 Task: Add an event with the title Second Interview with Lalit, date '2023/12/07', time 7:00 AM to 9:00 AMand add a description: During this session, we will gather a diverse group of experts, including environmentalists, engineers, urban planners, technology enthusiasts, and policy makers, to foster a multidimensional perspective on the topic. Through an open exchange of ideas, we will collectively explore creative strategies to minimize carbon emissions, reduce traffic congestion, and promote eco-friendly modes of transportation., put the event into Green category . Add location for the event as: 987 Eze Village, France, logged in from the account softage.7@softage.netand send the event invitation to softage.3@softage.net and softage.4@softage.net. Set a reminder for the event 15 minutes before
Action: Mouse moved to (98, 123)
Screenshot: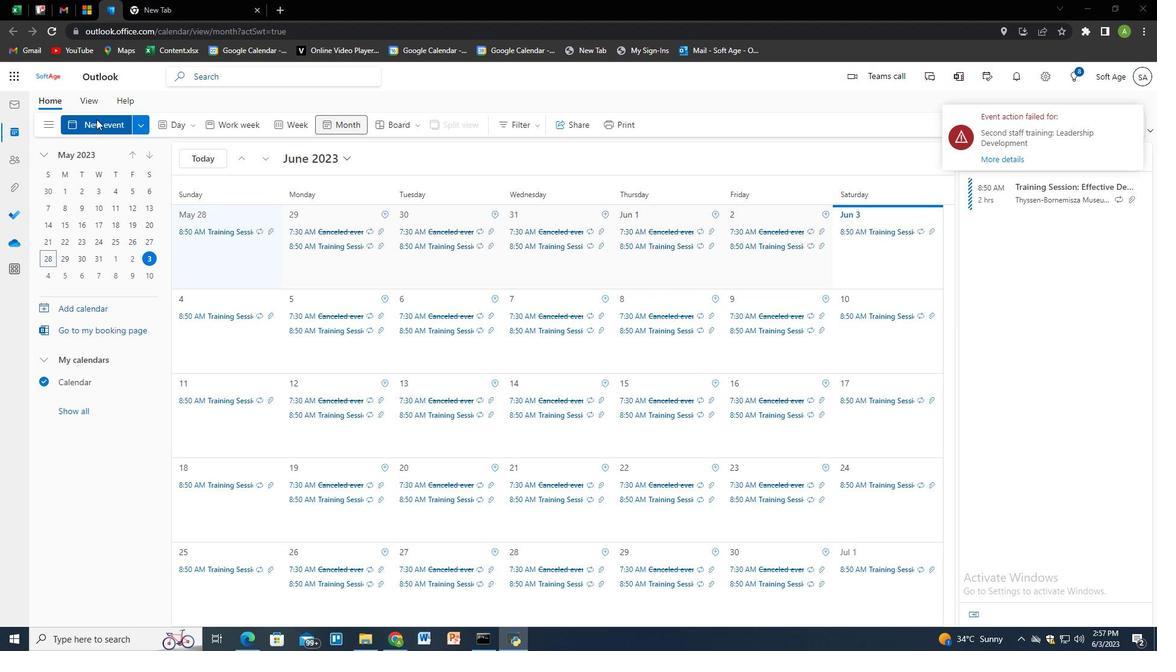 
Action: Mouse pressed left at (98, 123)
Screenshot: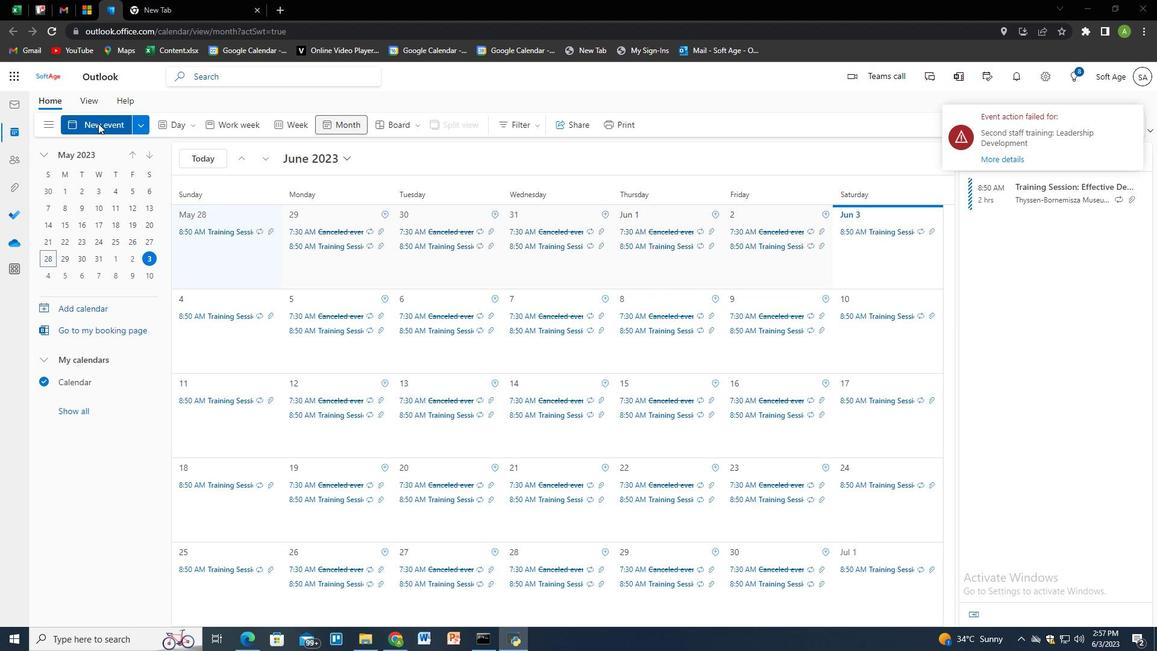 
Action: Mouse moved to (292, 201)
Screenshot: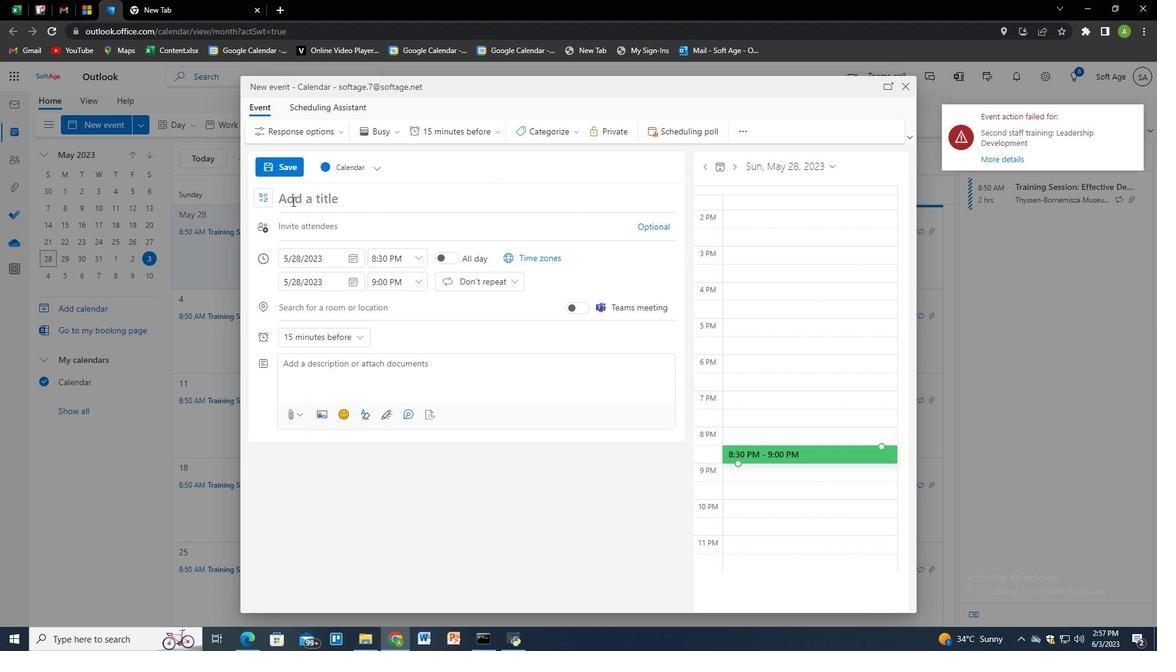 
Action: Mouse pressed left at (292, 201)
Screenshot: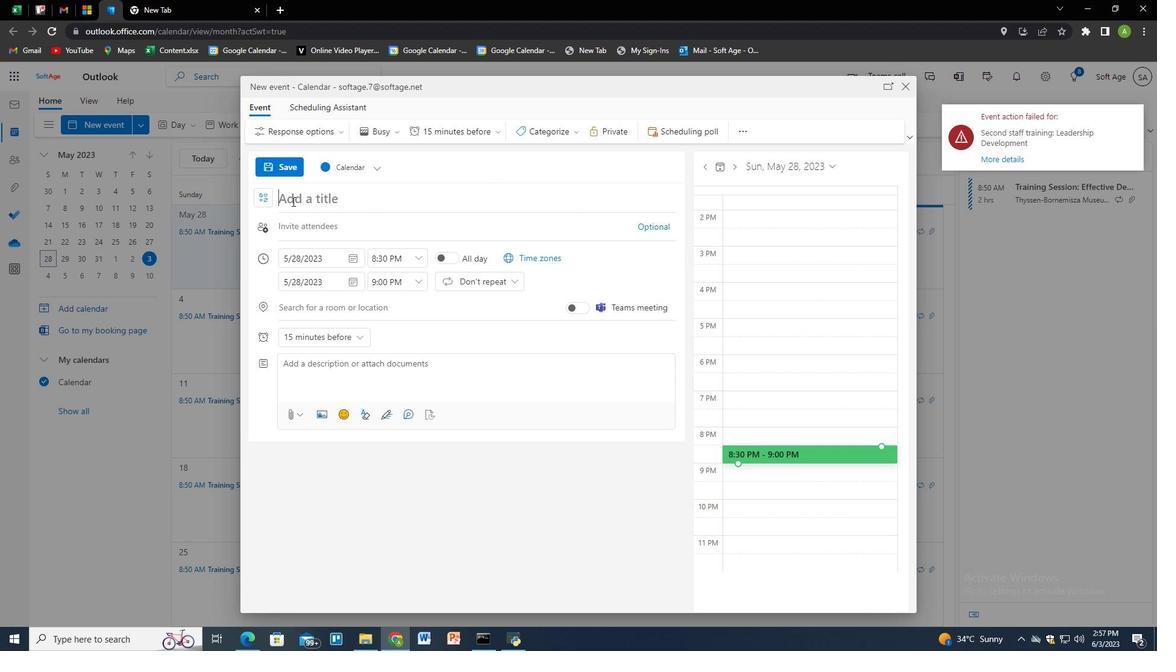 
Action: Key pressed <Key.shift>Second<Key.space><Key.shift>Interview<Key.space>with<Key.space><Key.shift>Lalit<Key.tab><Key.tab><Key.tab><Key.enter>
Screenshot: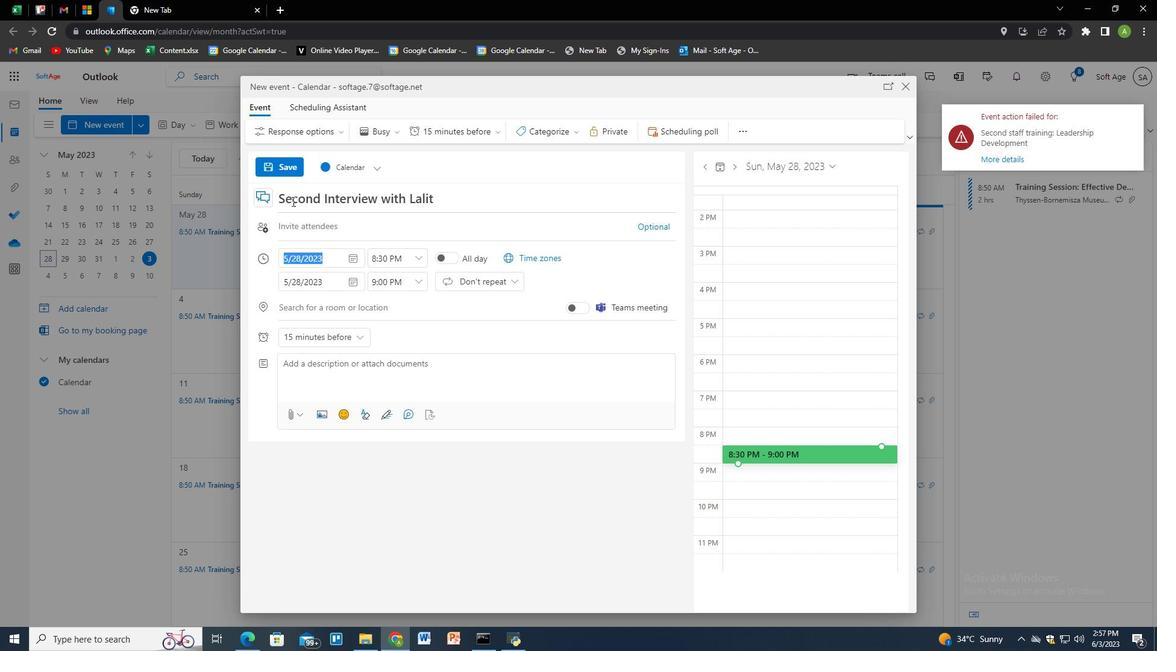 
Action: Mouse scrolled (292, 201) with delta (0, 0)
Screenshot: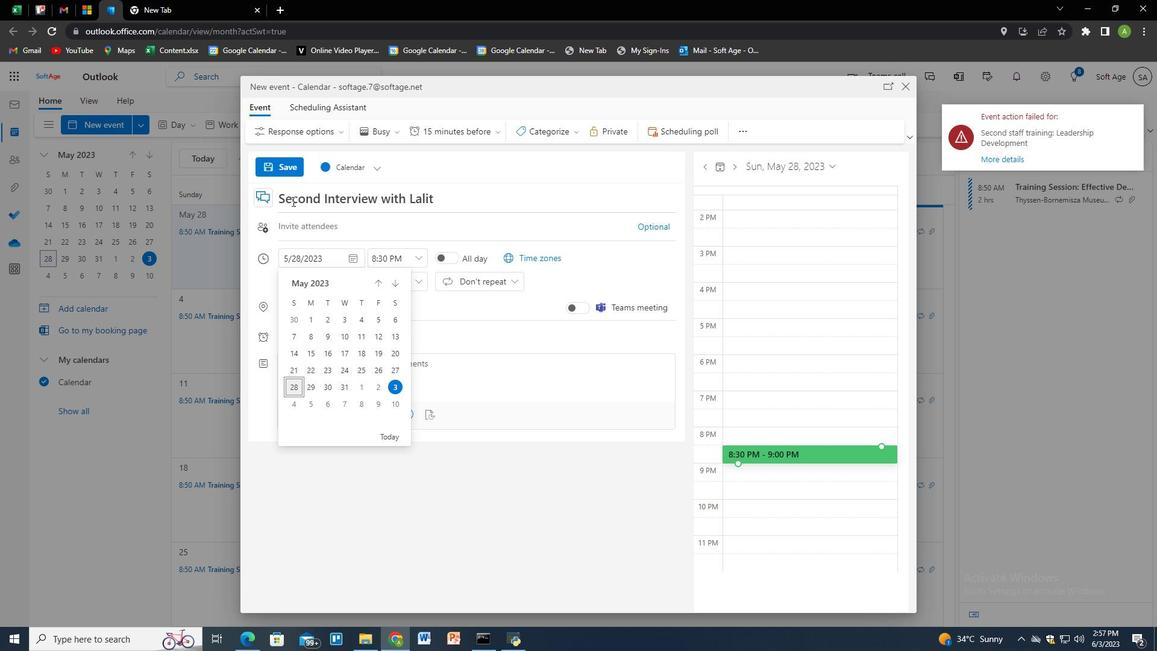 
Action: Mouse moved to (393, 288)
Screenshot: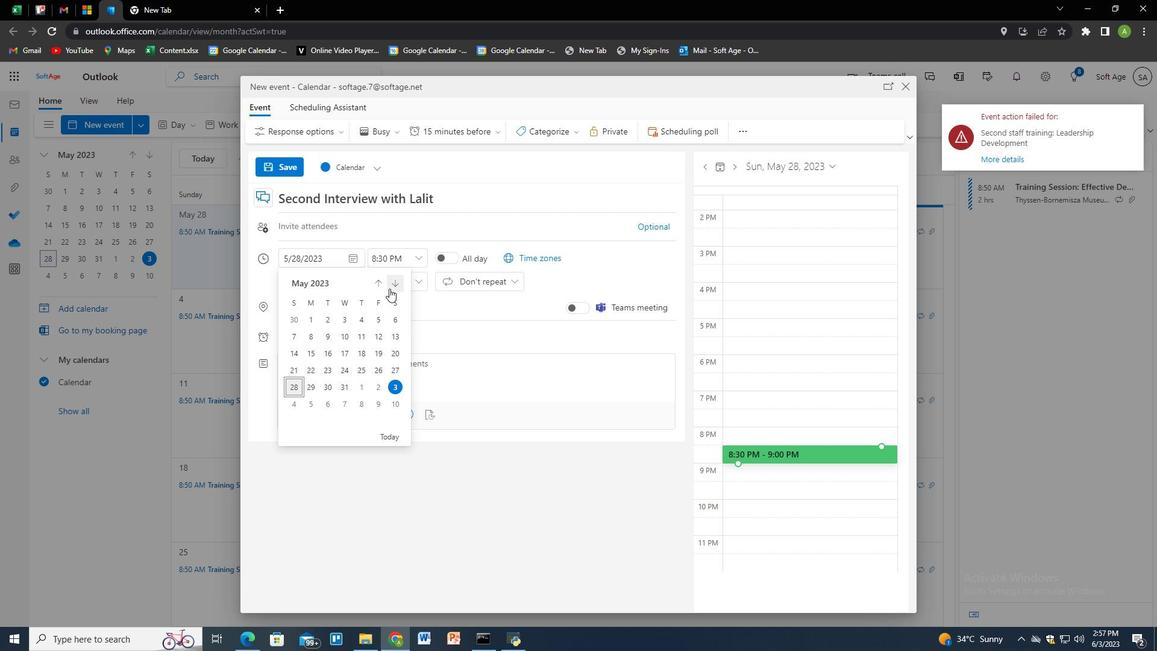 
Action: Mouse pressed left at (393, 288)
Screenshot: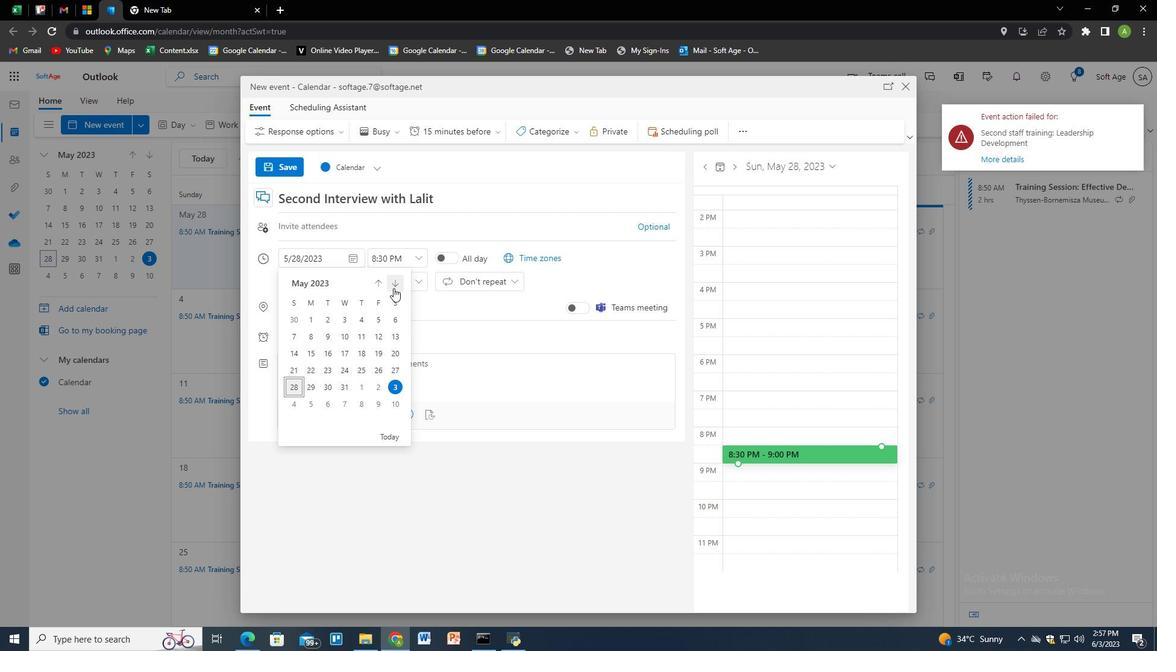
Action: Mouse pressed left at (393, 288)
Screenshot: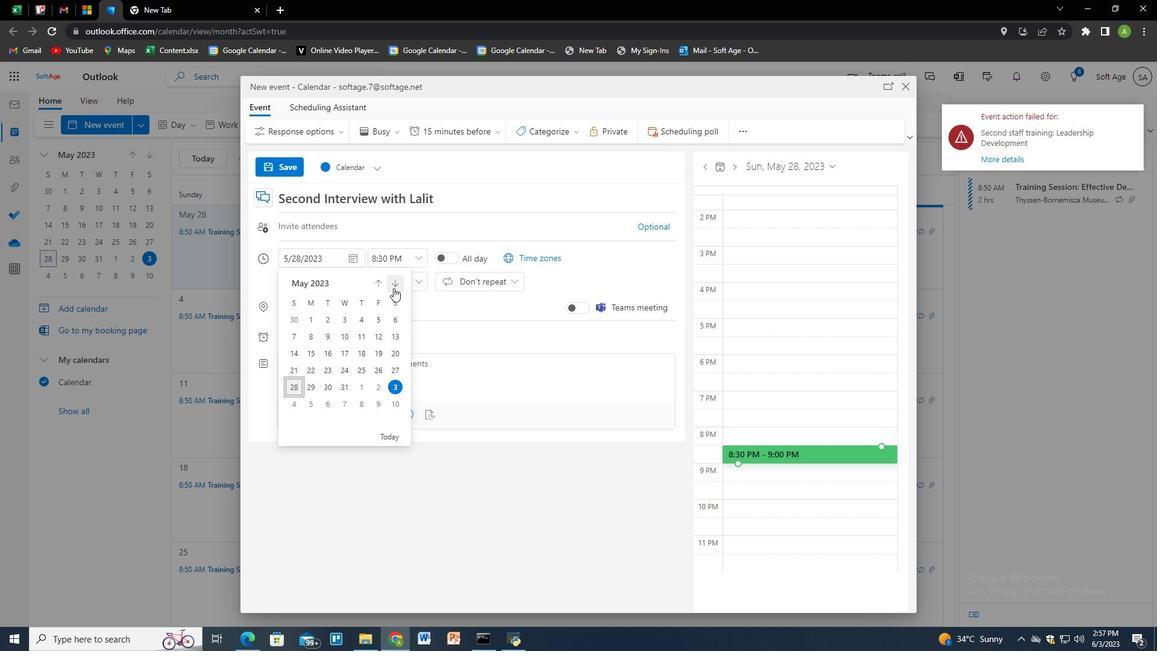 
Action: Mouse pressed left at (393, 288)
Screenshot: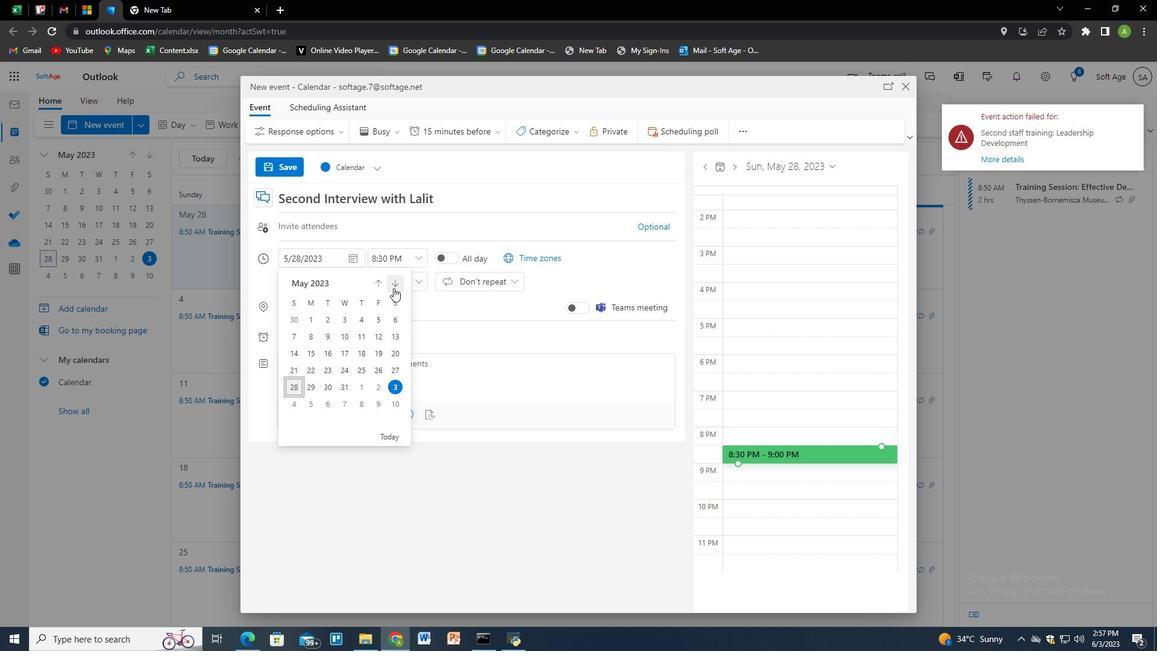 
Action: Mouse pressed left at (393, 288)
Screenshot: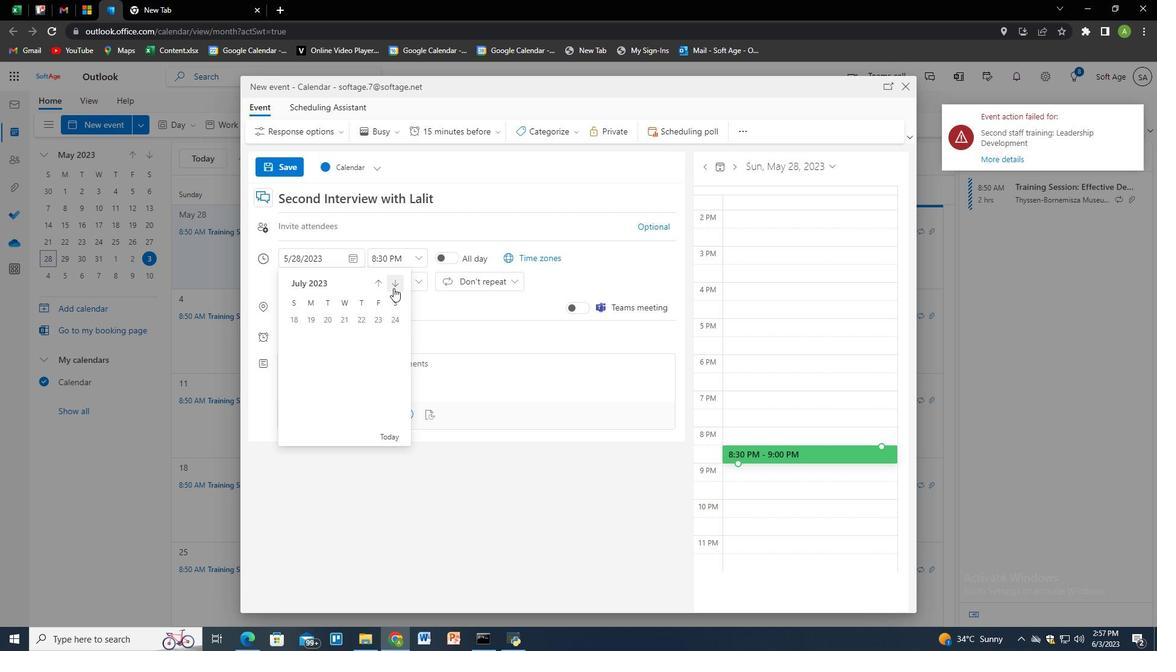 
Action: Mouse pressed left at (393, 288)
Screenshot: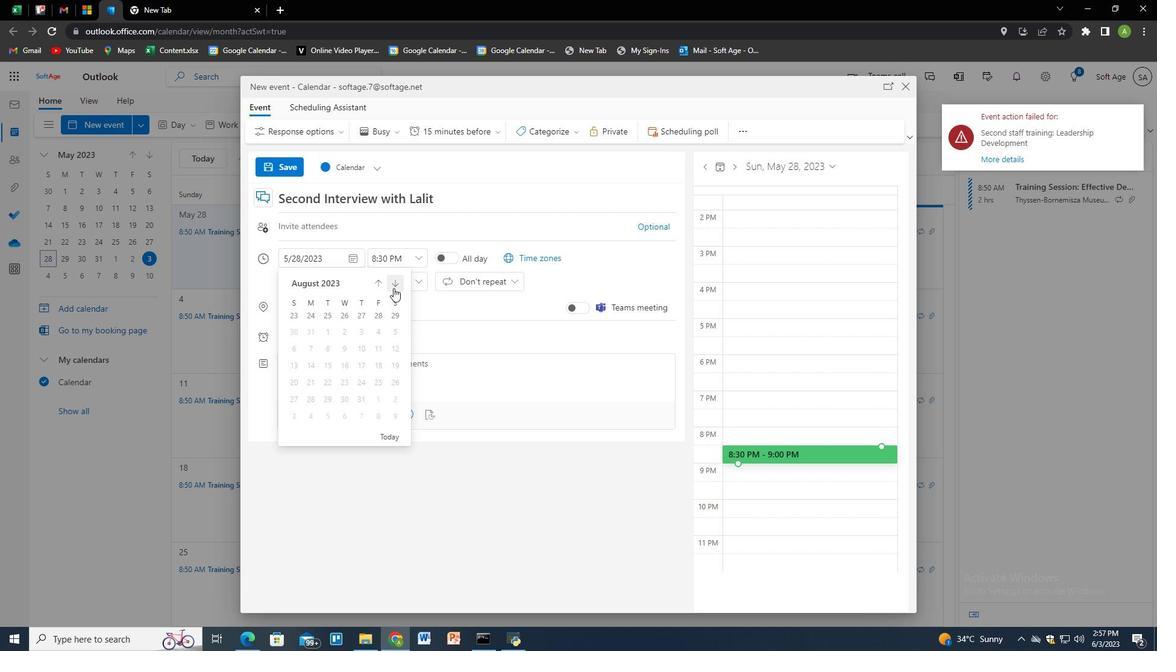 
Action: Mouse pressed left at (393, 288)
Screenshot: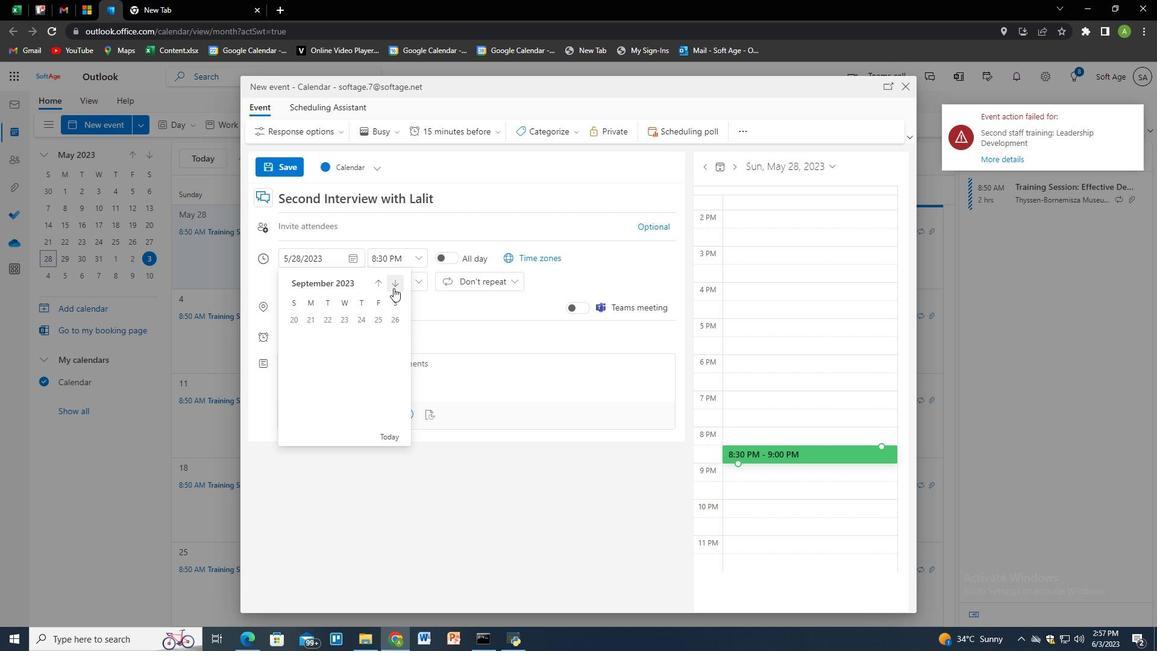 
Action: Mouse moved to (393, 288)
Screenshot: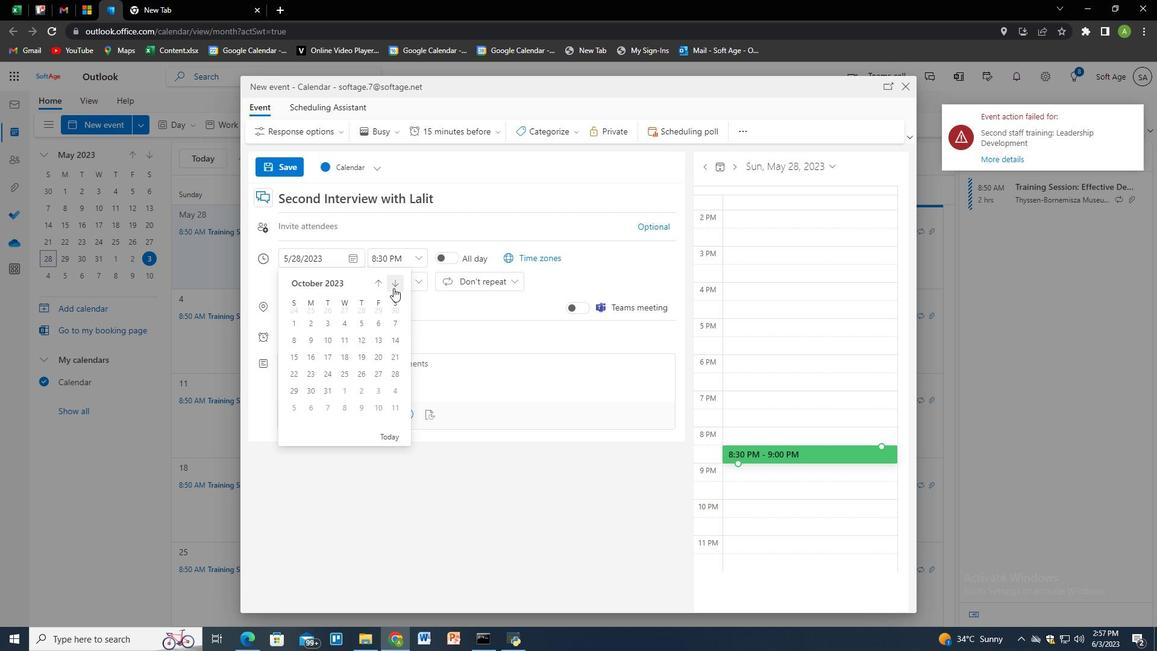 
Action: Mouse pressed left at (393, 288)
Screenshot: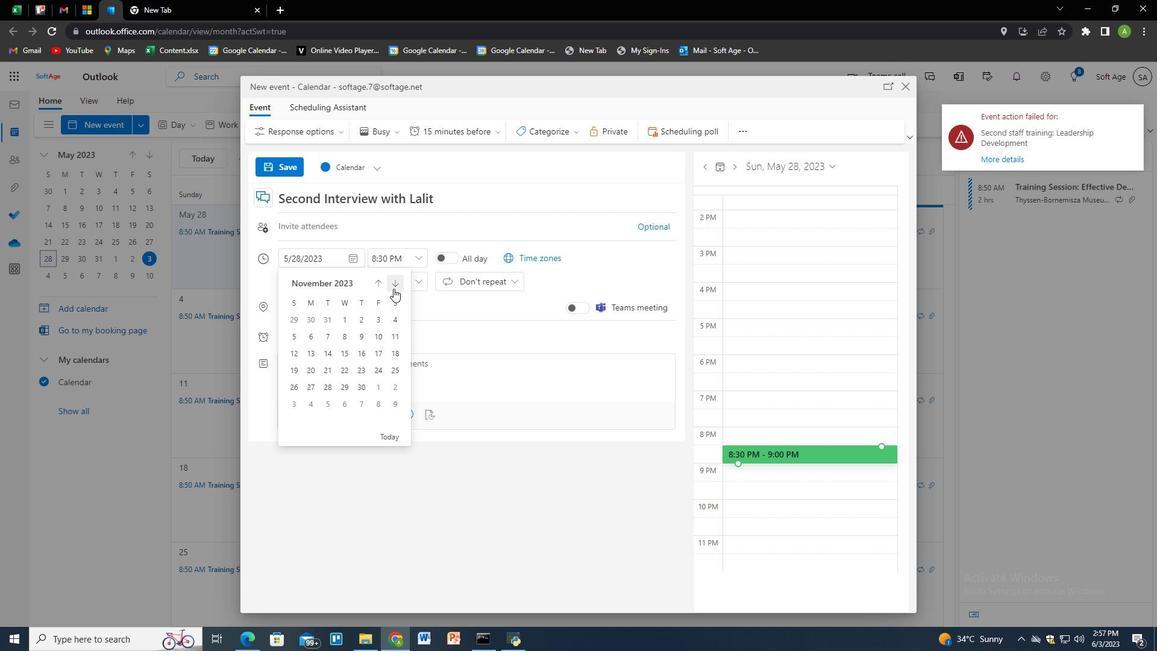 
Action: Mouse moved to (363, 337)
Screenshot: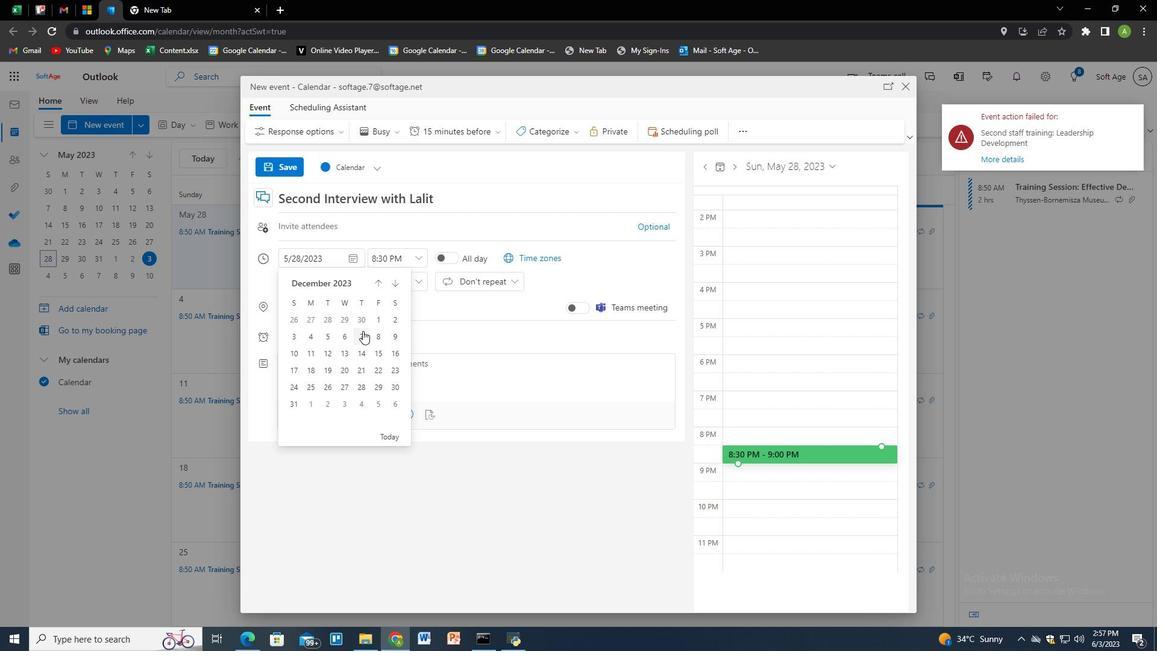 
Action: Mouse pressed left at (363, 337)
Screenshot: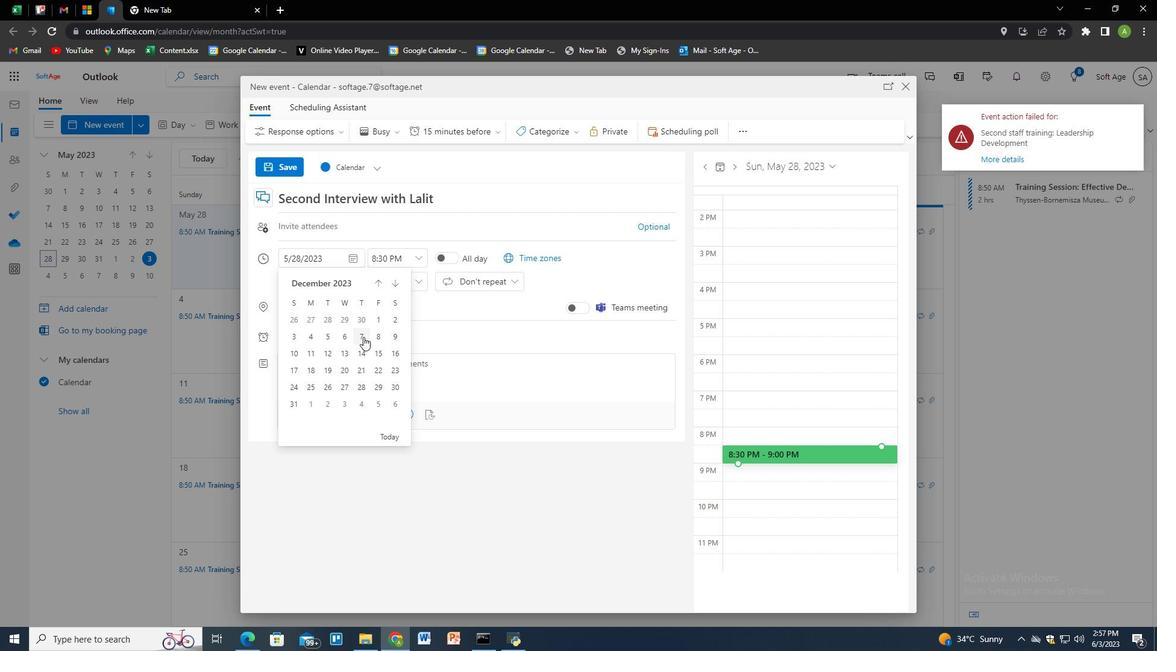 
Action: Mouse moved to (392, 264)
Screenshot: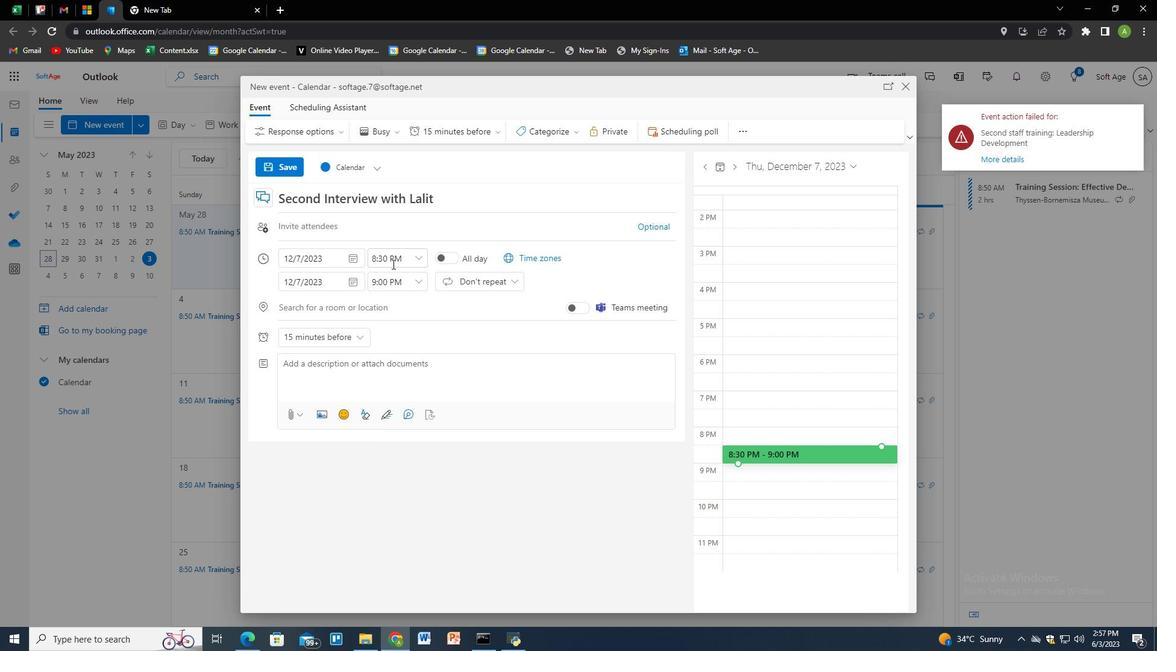 
Action: Mouse pressed left at (392, 264)
Screenshot: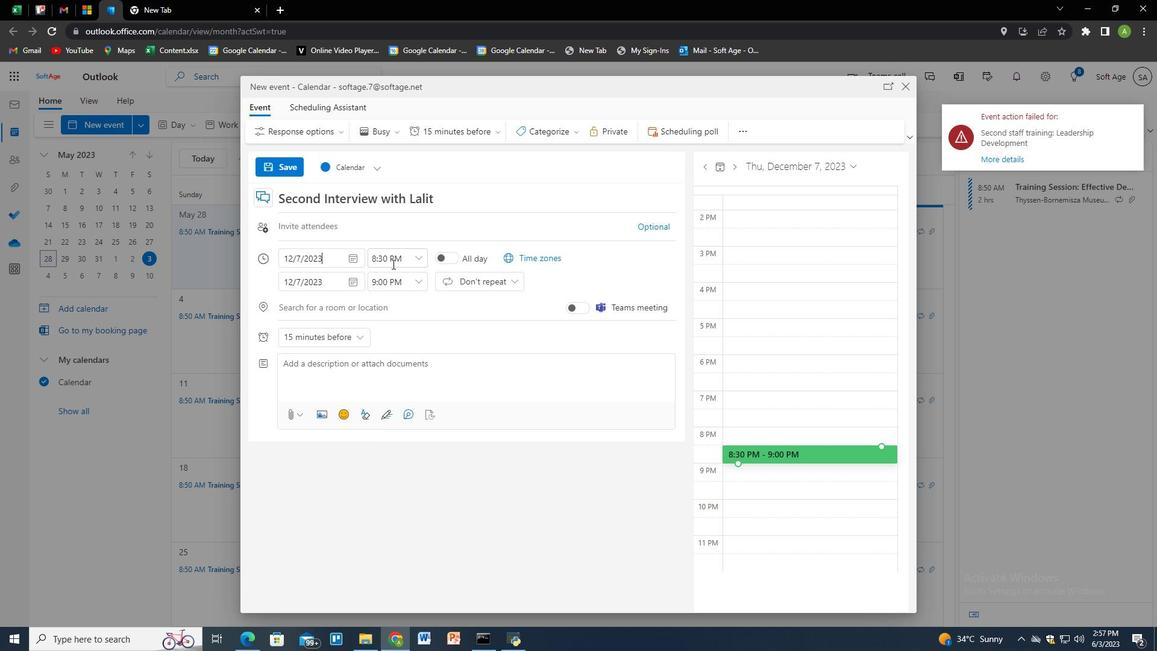 
Action: Mouse pressed left at (392, 264)
Screenshot: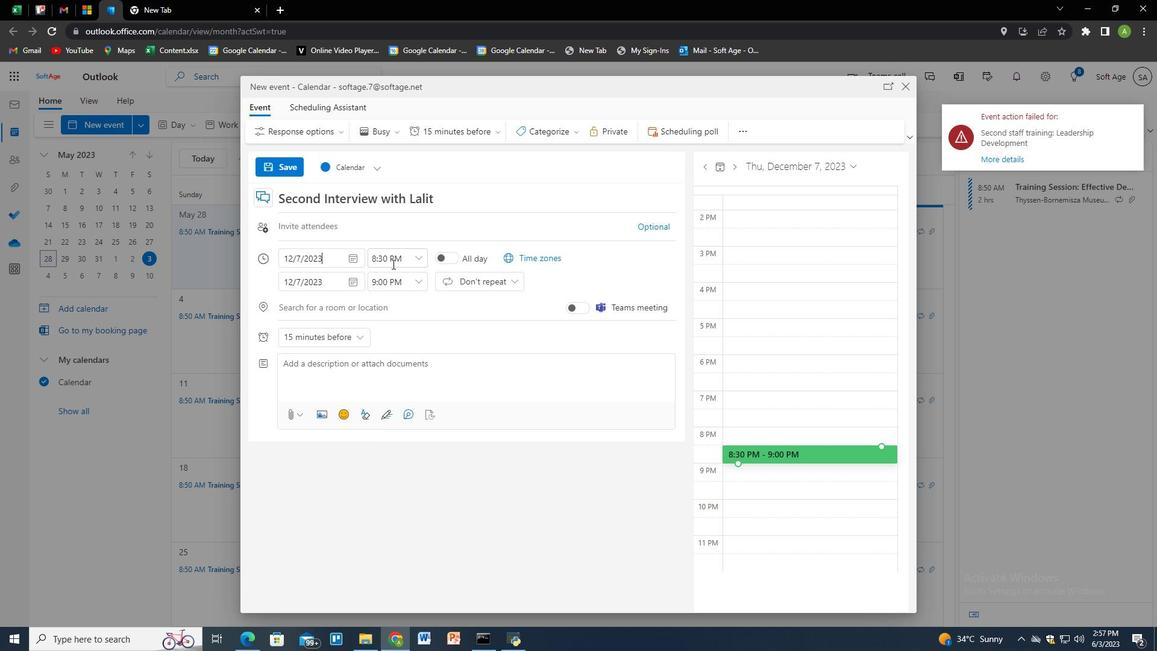 
Action: Key pressed 7<Key.shift>:00<Key.space><Key.shift>AMM<Key.tab><Key.tab>9<Key.shift>:00<Key.space><Key.shift>AM<Key.shift>M<Key.space>
Screenshot: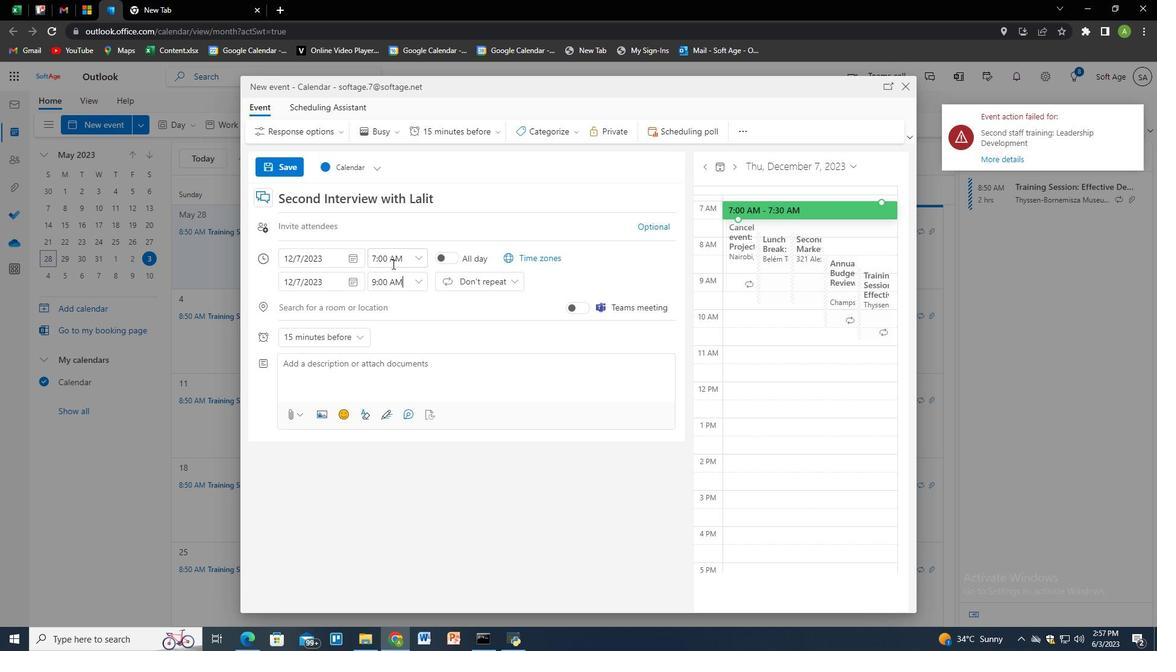 
Action: Mouse moved to (420, 358)
Screenshot: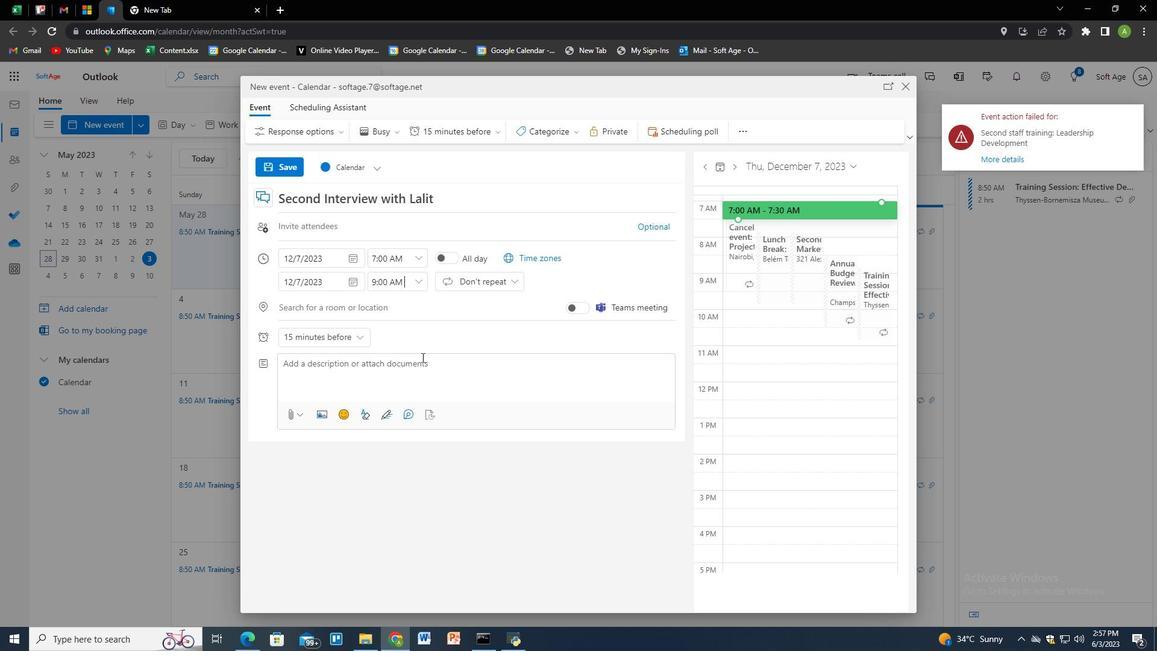 
Action: Key pressed <Key.tab>
Screenshot: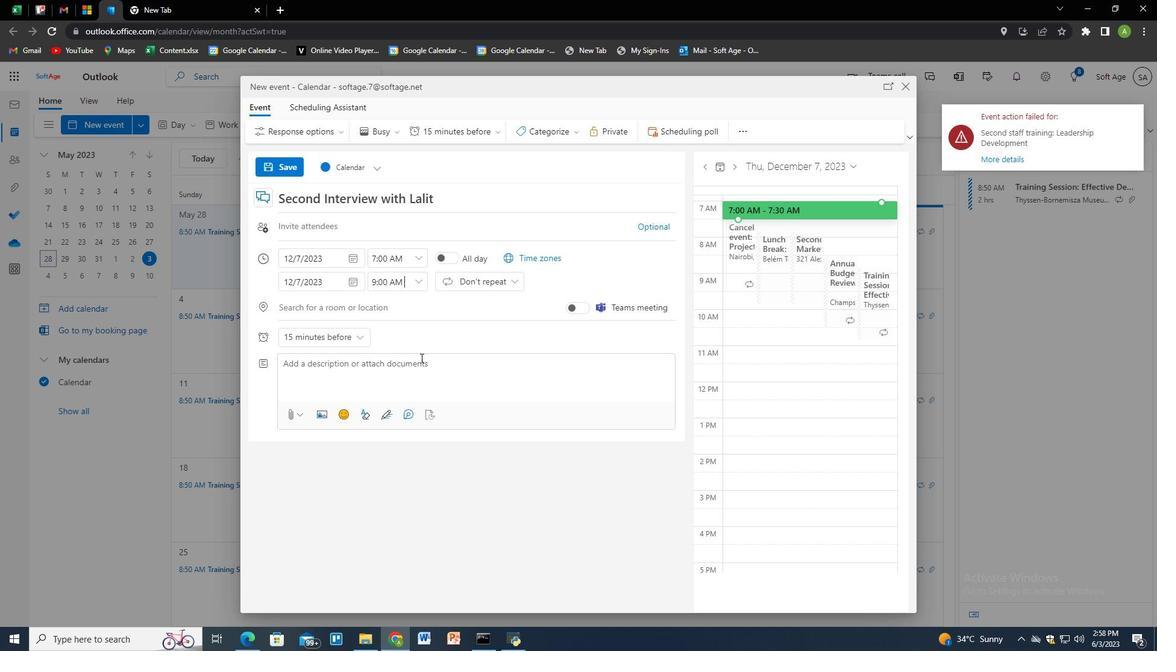 
Action: Mouse moved to (420, 360)
Screenshot: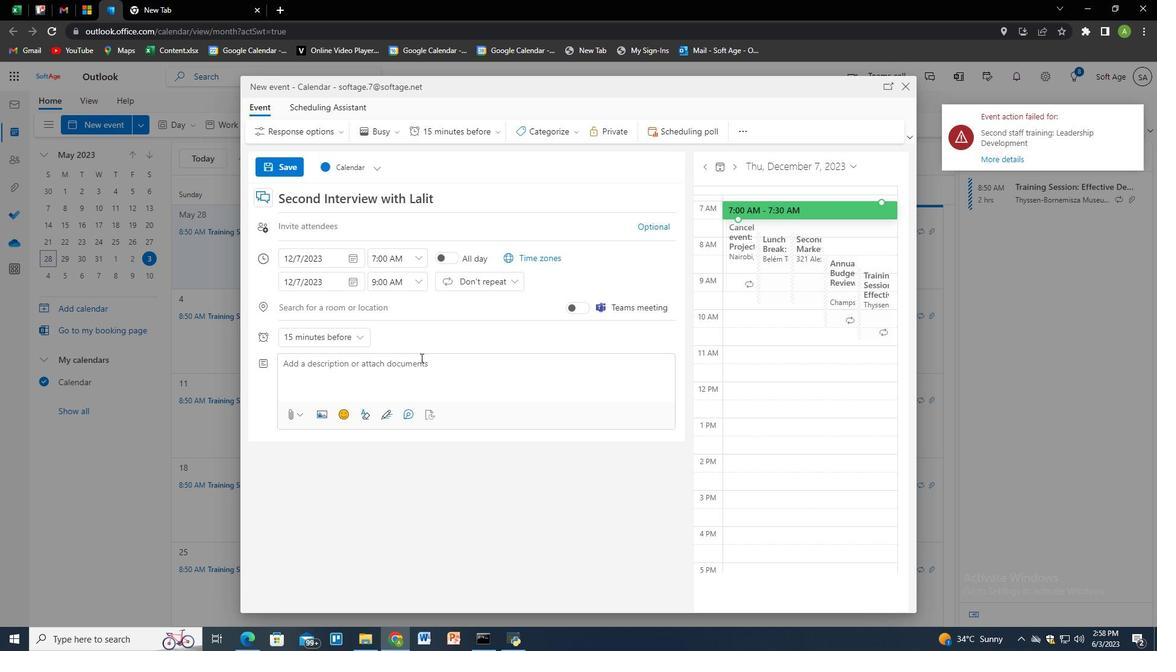 
Action: Key pressed <Key.tab><Key.tab><Key.tab><Key.tab><Key.tab><Key.tab><Key.shift><Key.shift><Key.shift><Key.shift><Key.shift><Key.shift><Key.shift><Key.shift><Key.shift><Key.shift><Key.shift><Key.shift><Key.shift><Key.shift><Key.shift><Key.shift><Key.shift><Key.shift><Key.shift><Key.shift><Key.shift><Key.shift><Key.shift><Key.shift><Key.shift><Key.shift><Key.shift><Key.shift><Key.shift><Key.shift><Key.shift><Key.shift><Key.shift><Key.shift><Key.shift><Key.shift><Key.shift><Key.shift><Key.shift><Key.shift><Key.shift><Key.shift><Key.shift><Key.shift><Key.shift><Key.shift><Key.shift><Key.shift><Key.shift><Key.shift><Key.shift><Key.shift>During<Key.space>this<Key.space>session<Key.space><Key.backspace>,<Key.space>we<Key.space>will<Key.space>gather<Key.space>a<Key.space>diverse<Key.space>group<Key.space>of<Key.space>experts,<Key.space>incu<Key.backspace>luding<Key.space>envito<Key.backspace><Key.backspace>ronmentalists,<Key.space>engineers,<Key.space>urban<Key.space>planners,<Key.space>technology<Key.space>enthusiasts,<Key.space>and<Key.space>policy<Key.space>makers<Key.space>to<Key.space>foster<Key.space>a<Key.space>multidimensional<Key.space>perspective<Key.space>on<Key.space>the<Key.space>ti<Key.backspace>opic.<Key.space><Key.shift>Through<Key.space>an<Key.space>oe<Key.backspace>pent<Key.backspace><Key.space>exchange<Key.space>of<Key.space>ideas,<Key.space>we<Key.space>will<Key.space>collectively<Key.space>explore<Key.space>creative<Key.space>strategid<Key.backspace>es<Key.space>to<Key.space>minimize<Key.space>carvon<Key.backspace><Key.backspace>bo<Key.backspace><Key.backspace><Key.backspace>bon<Key.space>emissions,<Key.space>reduce<Key.space>traffice<Key.backspace><Key.space>congestion,<Key.space>and<Key.space>or<Key.backspace><Key.backspace>promote<Key.space>eco-friendly<Key.space>modes<Key.space>of<Key.space>transportaion<Key.backspace><Key.backspace><Key.backspace>tion.
Screenshot: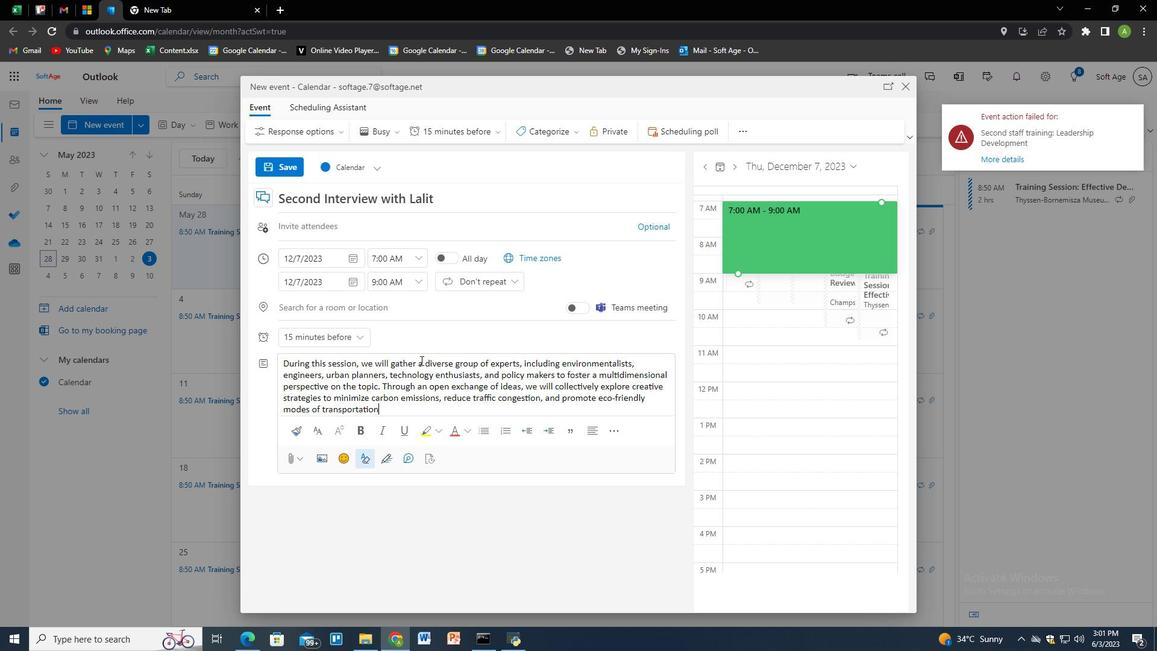 
Action: Mouse moved to (559, 135)
Screenshot: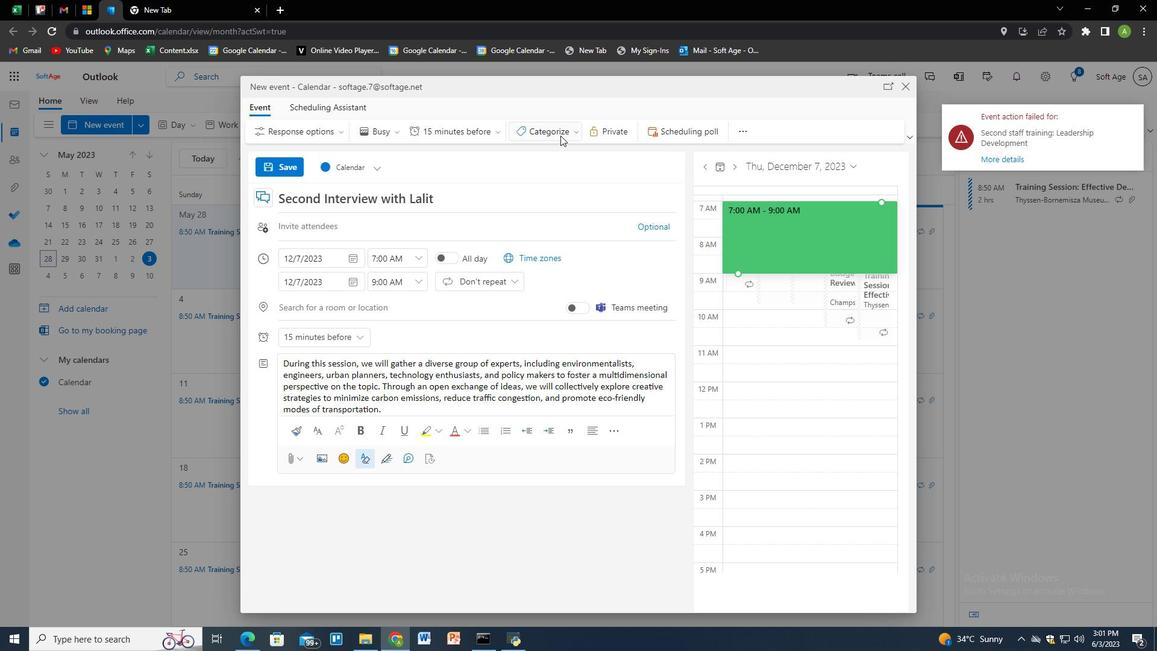
Action: Mouse pressed left at (559, 135)
Screenshot: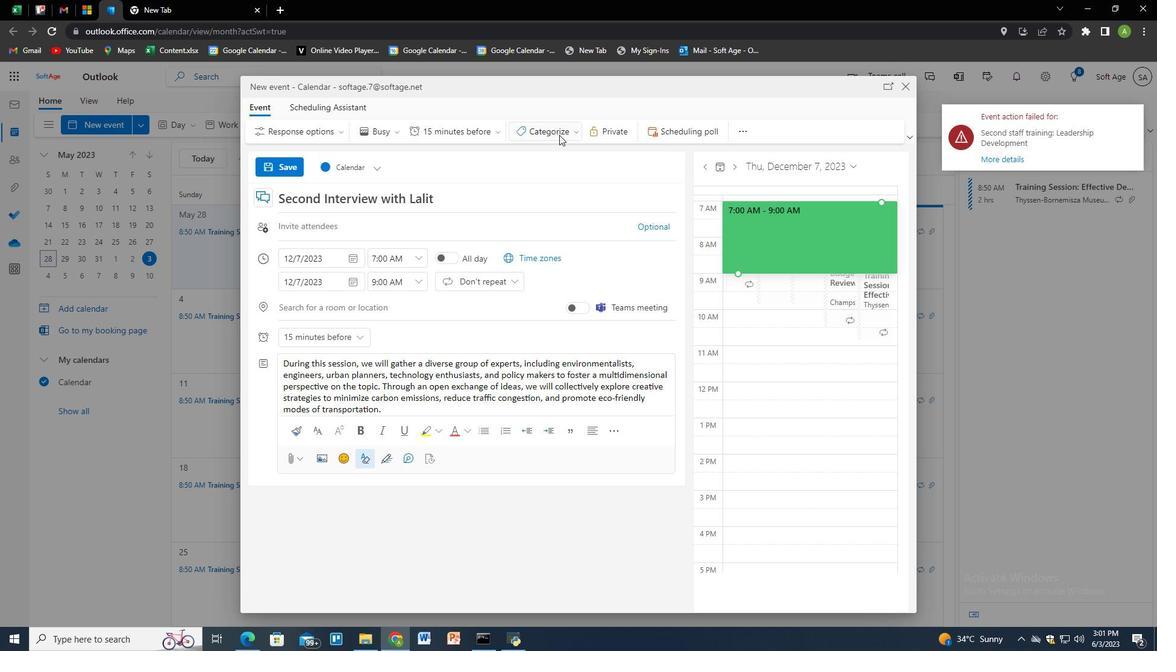 
Action: Mouse moved to (558, 172)
Screenshot: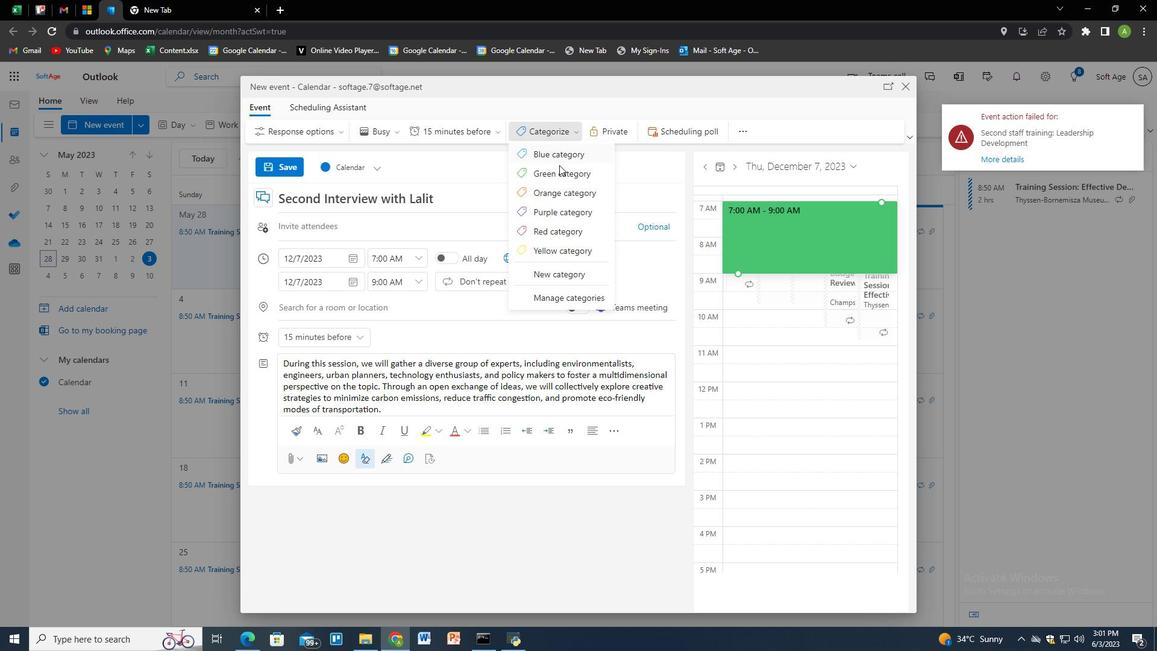 
Action: Mouse pressed left at (558, 172)
Screenshot: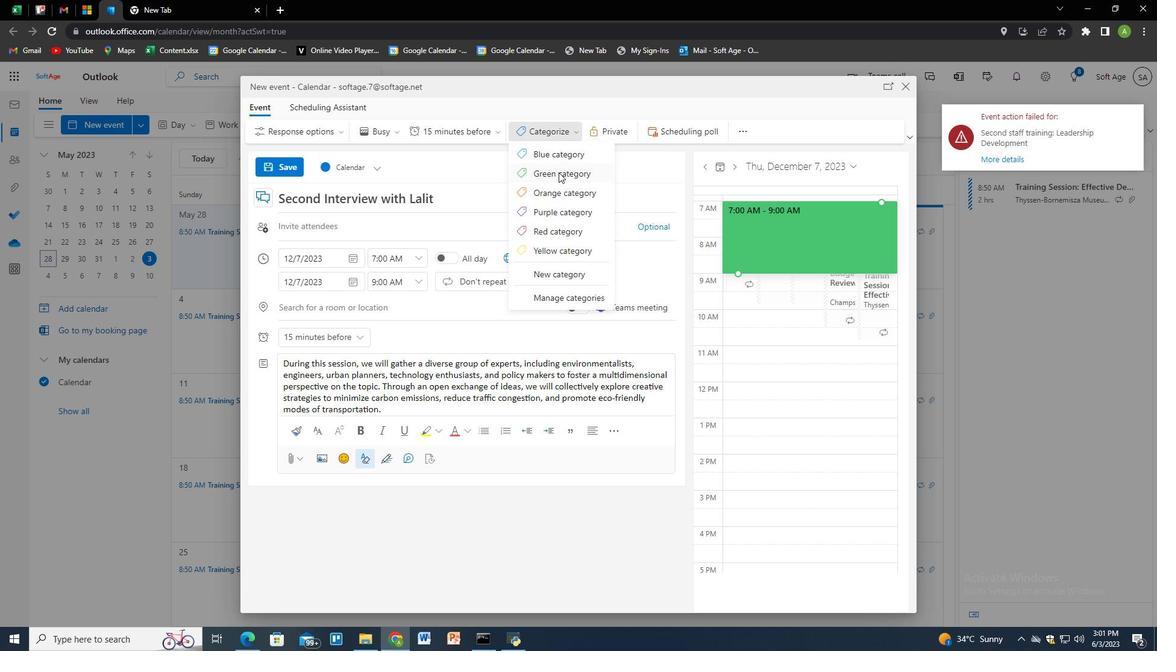 
Action: Mouse moved to (321, 314)
Screenshot: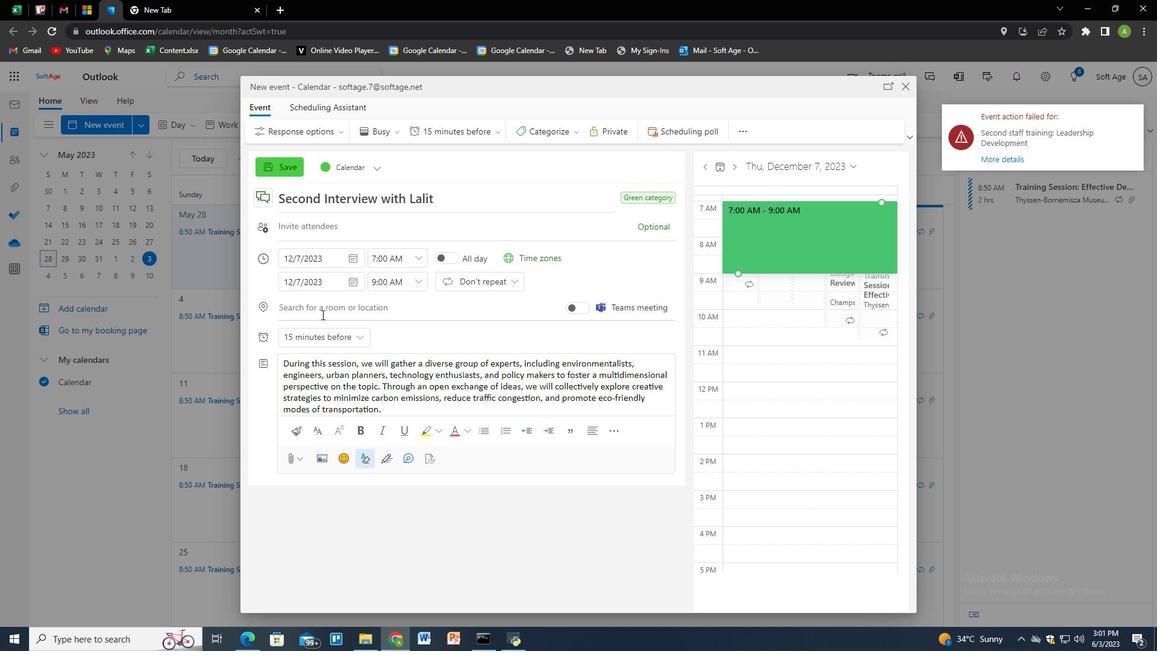 
Action: Mouse pressed left at (321, 314)
Screenshot: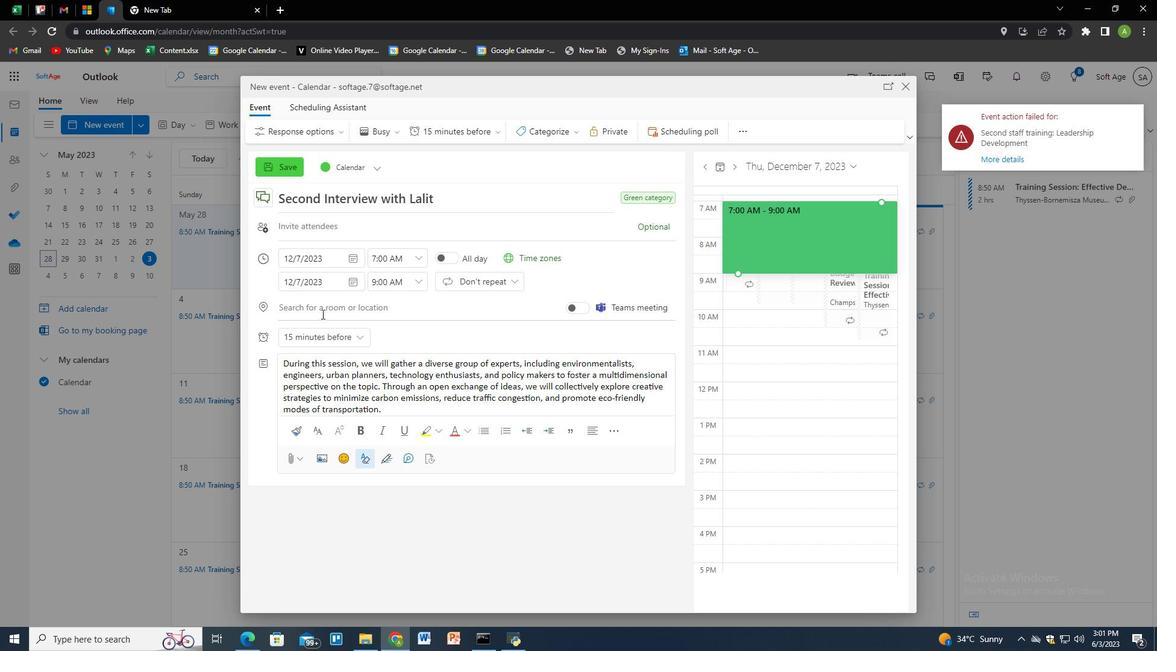 
Action: Key pressed 987<Key.space><Key.shift>Eze<Key.space><Key.shift><Key.shift><Key.shift><Key.shift><Key.shift><Key.shift><Key.shift><Key.shift><Key.shift><Key.shift><Key.shift><Key.shift><Key.shift><Key.shift><Key.shift><Key.shift><Key.shift><Key.shift><Key.shift><Key.shift><Key.shift><Key.shift><Key.shift>Village,<Key.space><Key.shift>France<Key.down><Key.enter>
Screenshot: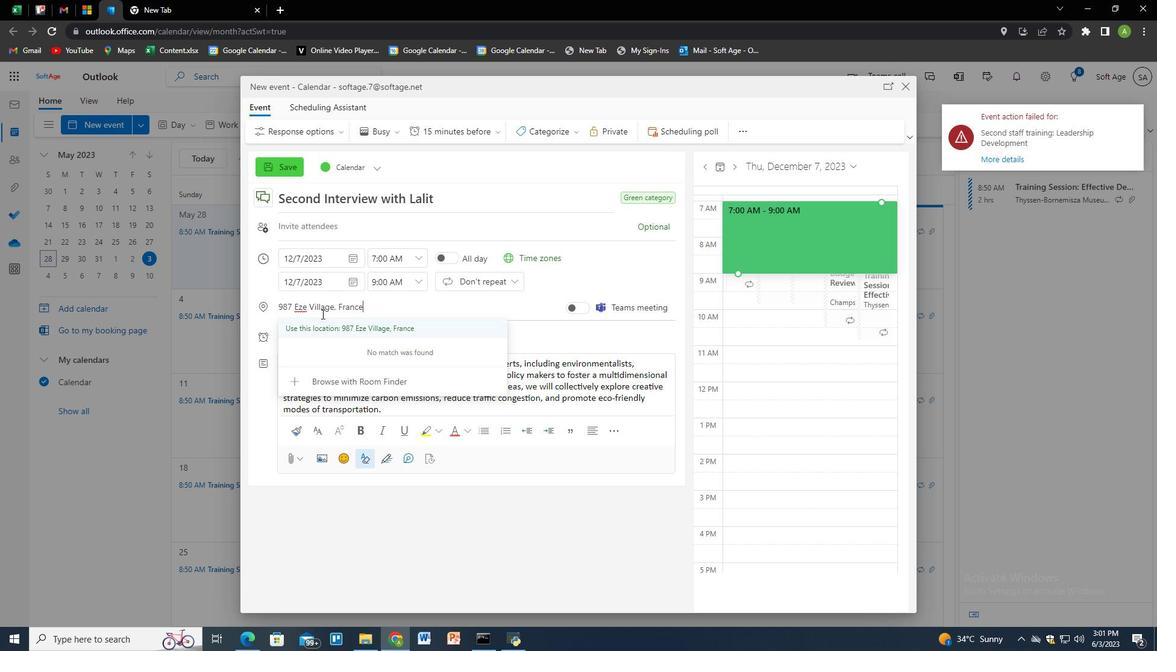 
Action: Mouse moved to (349, 225)
Screenshot: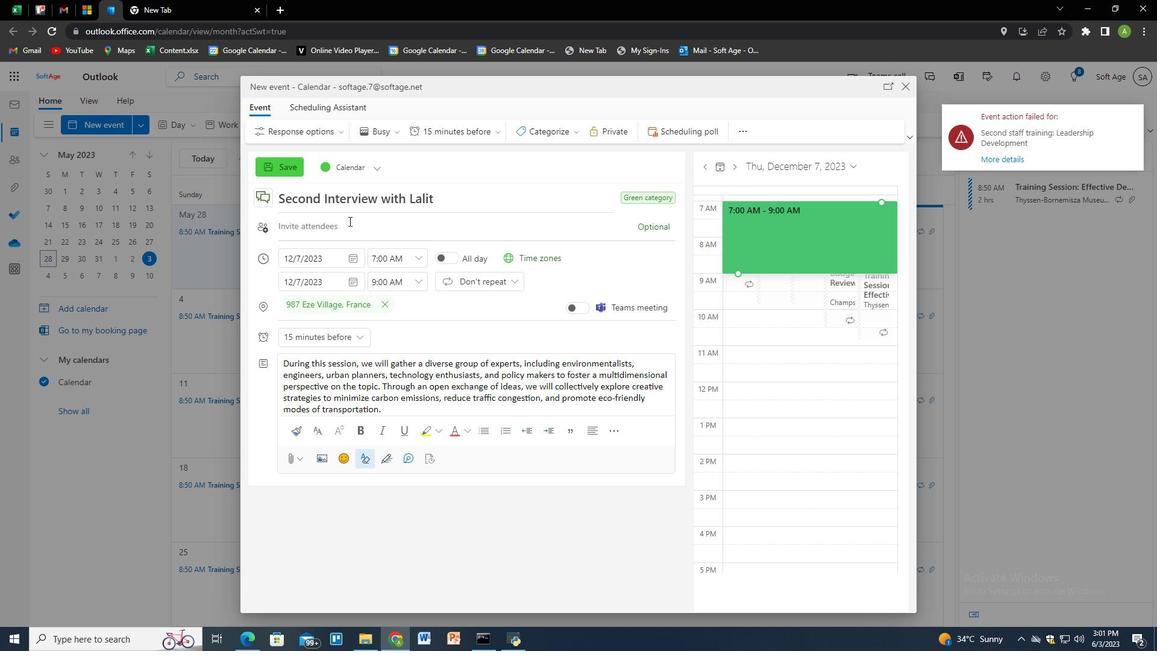 
Action: Mouse pressed left at (349, 225)
Screenshot: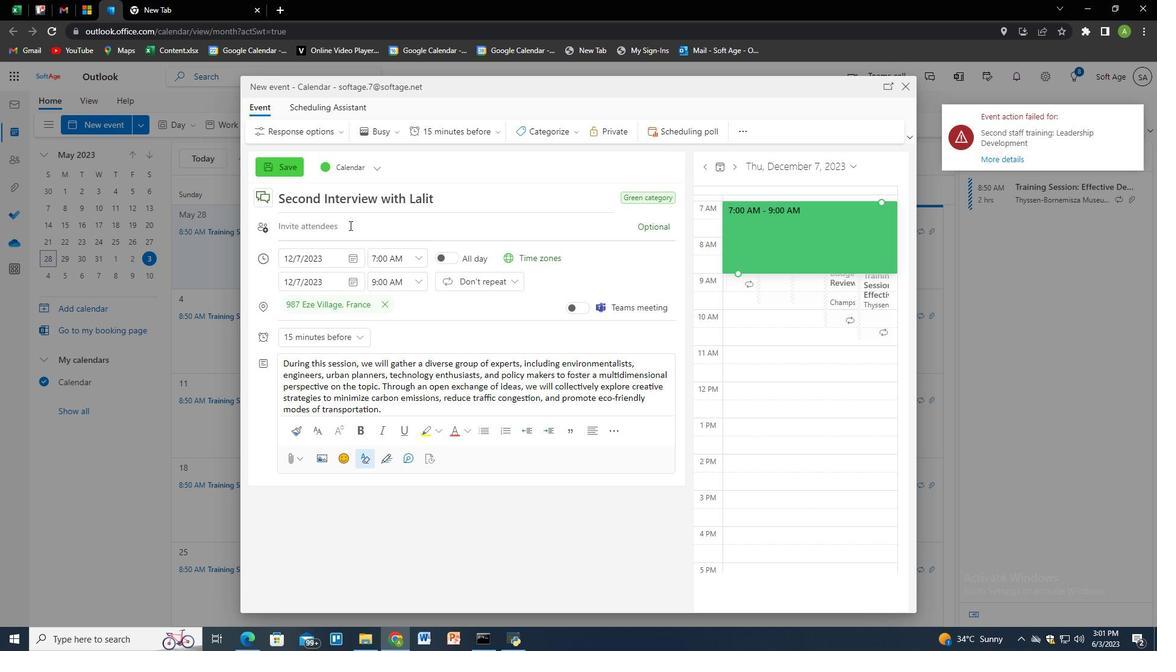 
Action: Key pressed softage.3<Key.shift>@softage.net<Key.enter>softage.net<Key.backspace><Key.backspace><Key.backspace>3sof<Key.backspace>of<Key.backspace><Key.backspace>oft<Key.backspace><Key.backspace><Key.backspace>ftage.net<Key.enter><Key.backspace><Key.backspace>et<Key.backspace><Key.backspace><Key.backspace><Key.backspace>
Screenshot: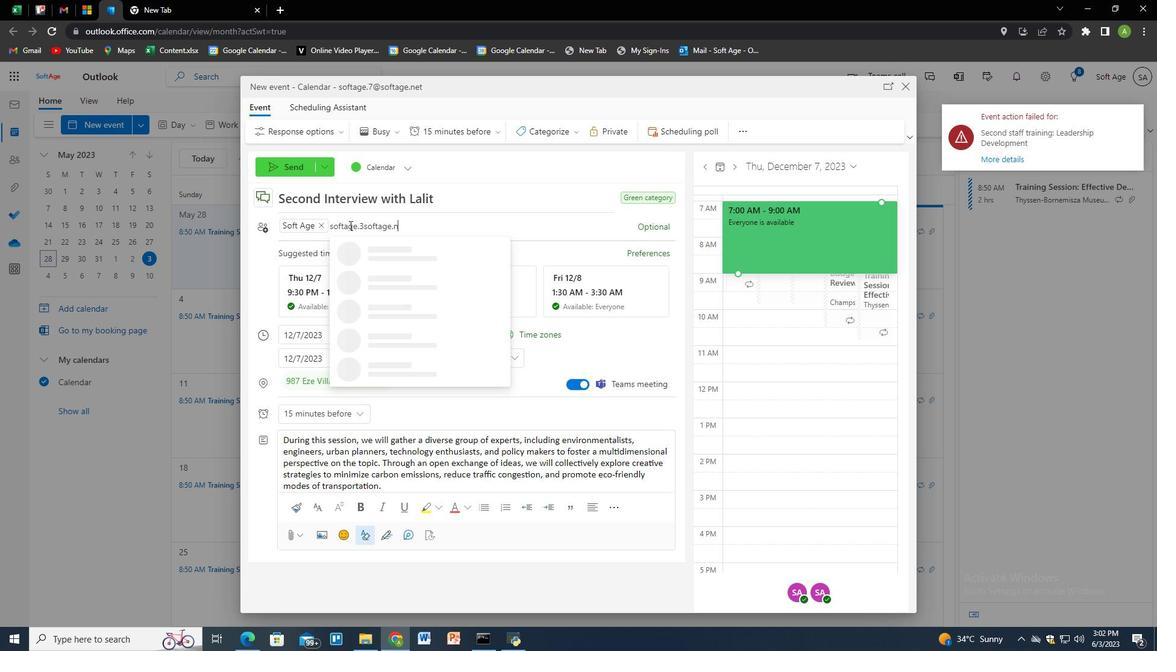
Action: Mouse moved to (399, 252)
Screenshot: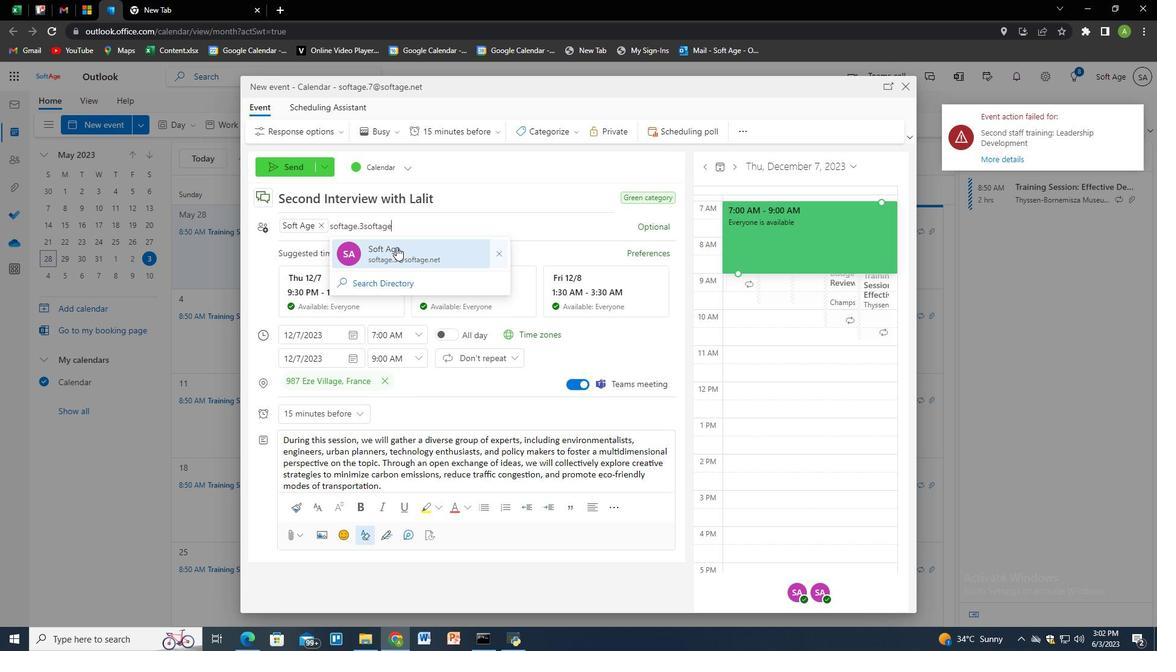 
Action: Mouse pressed left at (399, 252)
Screenshot: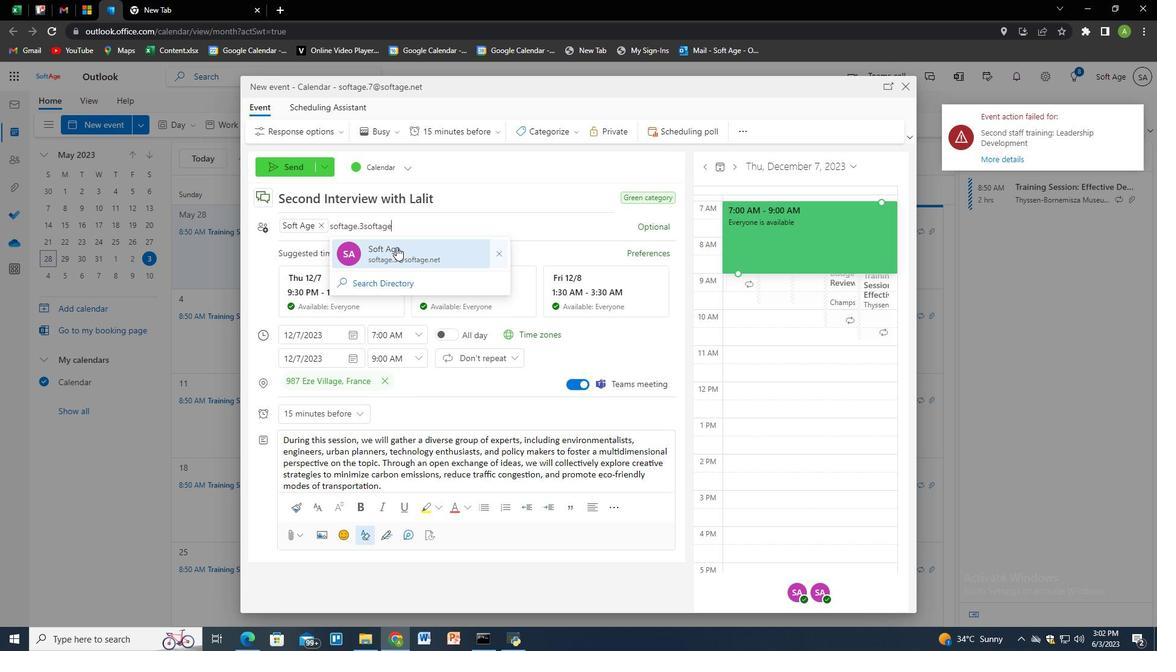 
Action: Mouse moved to (487, 132)
Screenshot: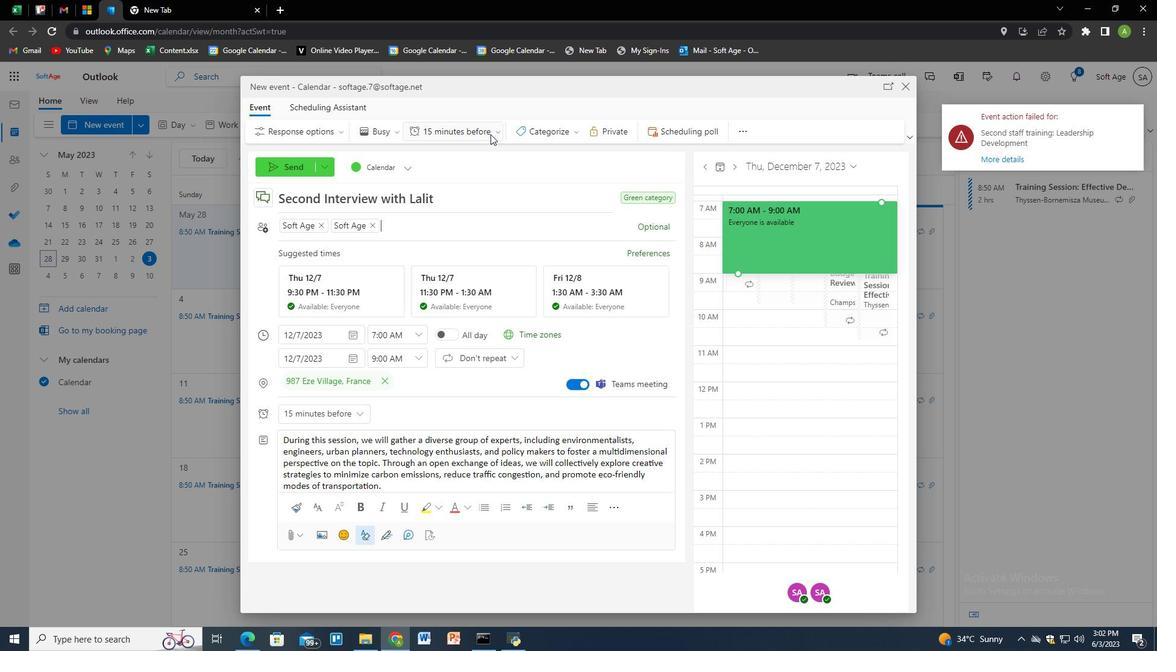 
Action: Mouse pressed left at (487, 132)
Screenshot: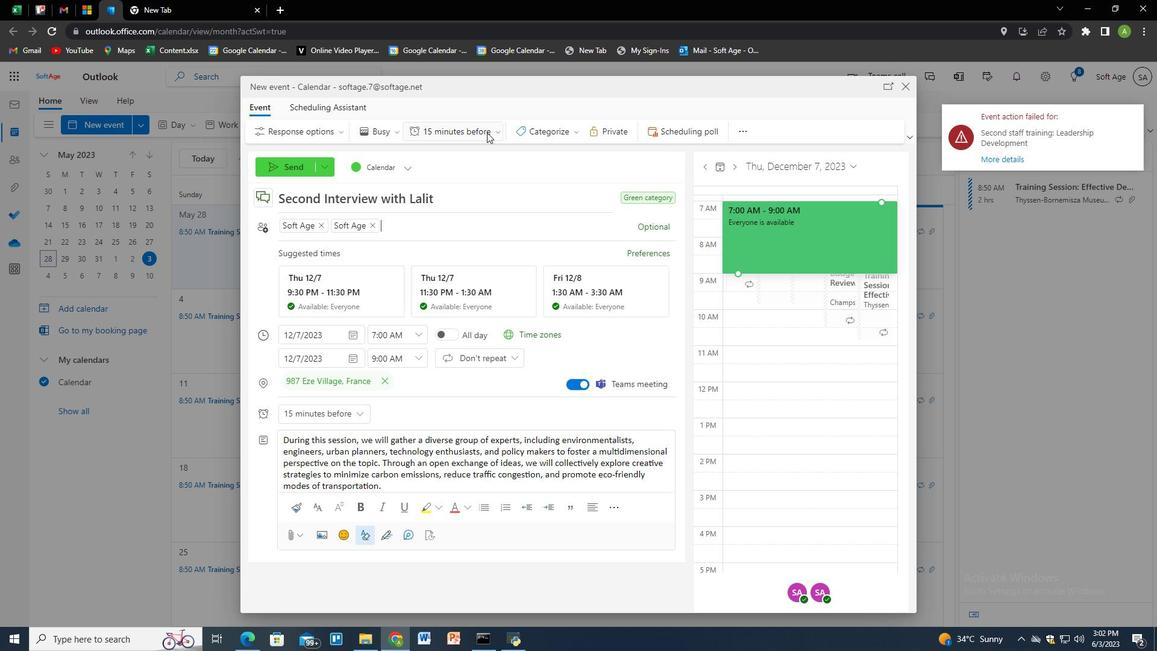 
Action: Mouse moved to (463, 217)
Screenshot: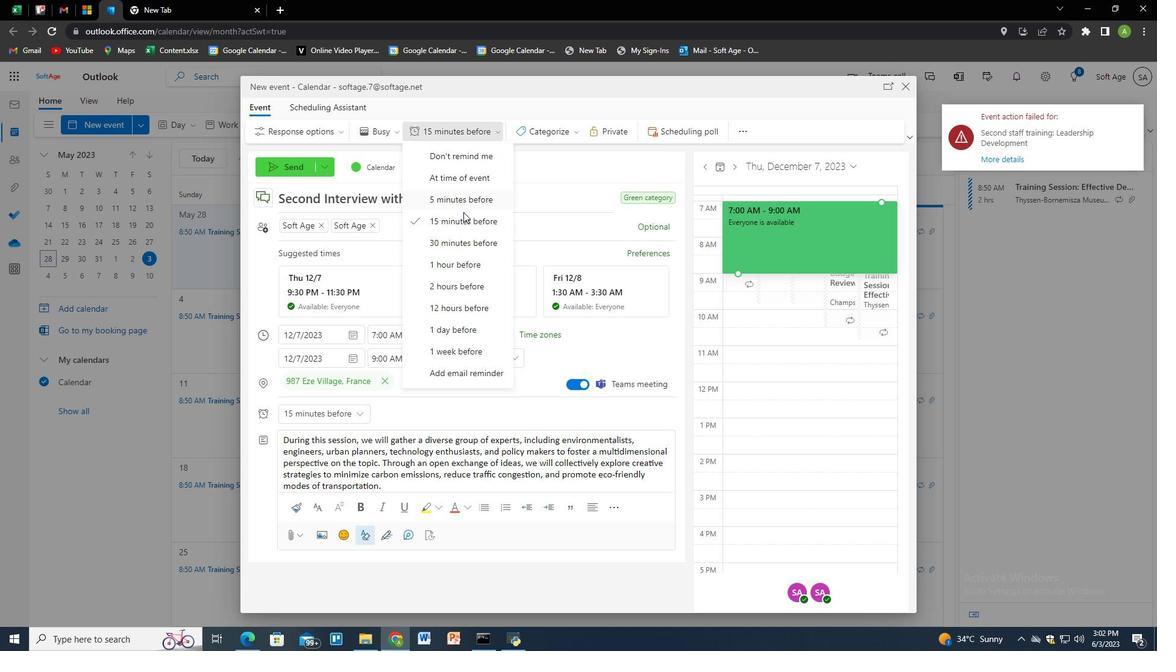 
Action: Mouse pressed left at (463, 217)
Screenshot: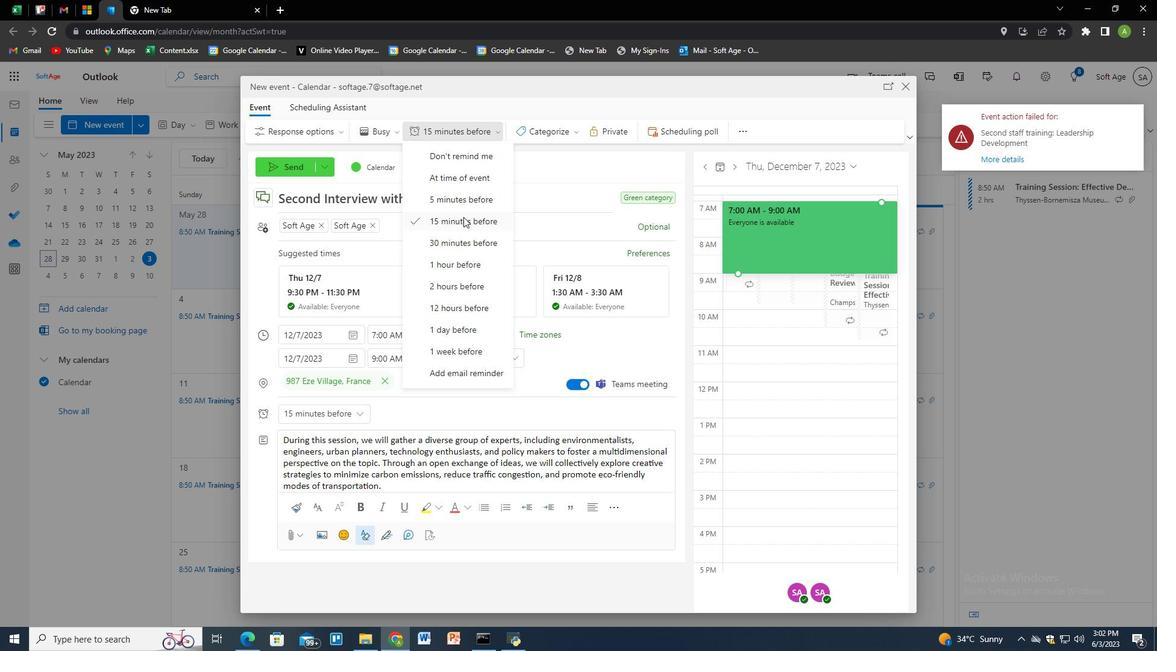 
Action: Mouse moved to (292, 167)
Screenshot: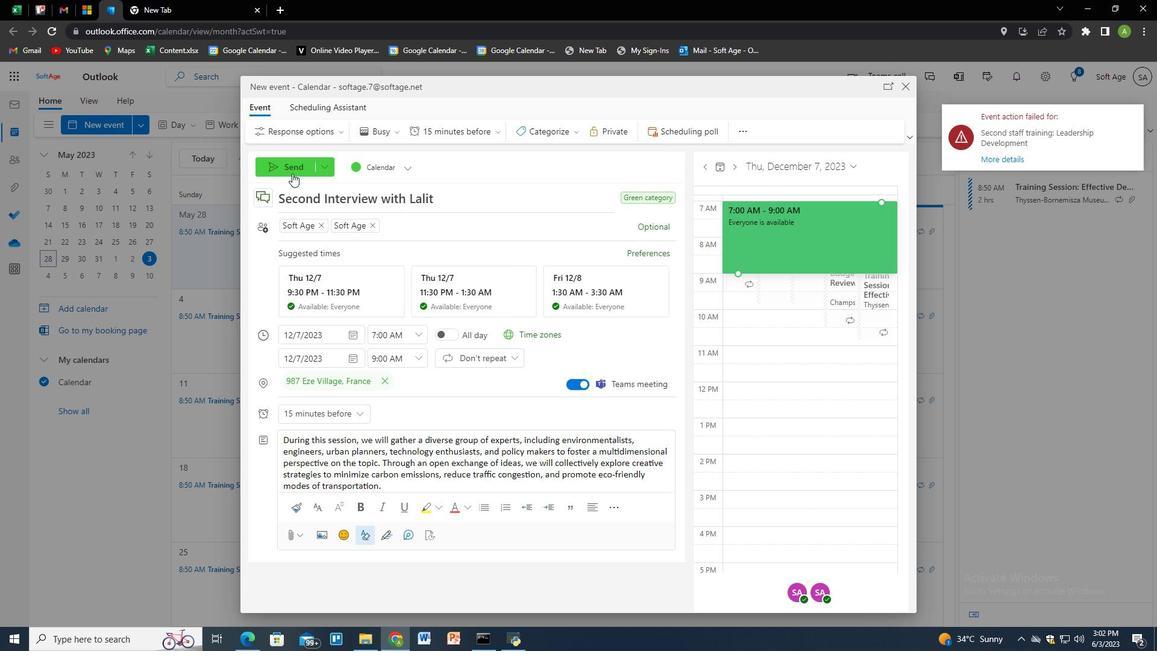 
Action: Mouse pressed left at (292, 167)
Screenshot: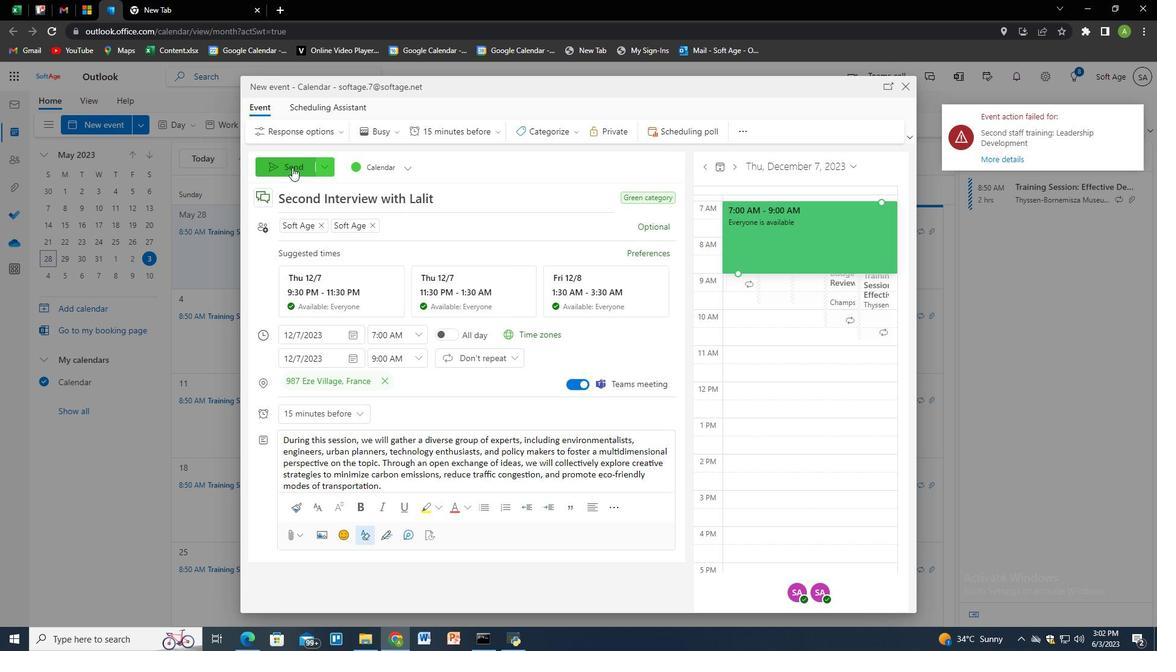 
